 Task: Create a task  Create a feature for users to track and manage their inventory , assign it to team member softage.9@softage.net in the project WorkWave and update the status of the task to  Off Track , set the priority of the task to Medium.
Action: Mouse moved to (193, 181)
Screenshot: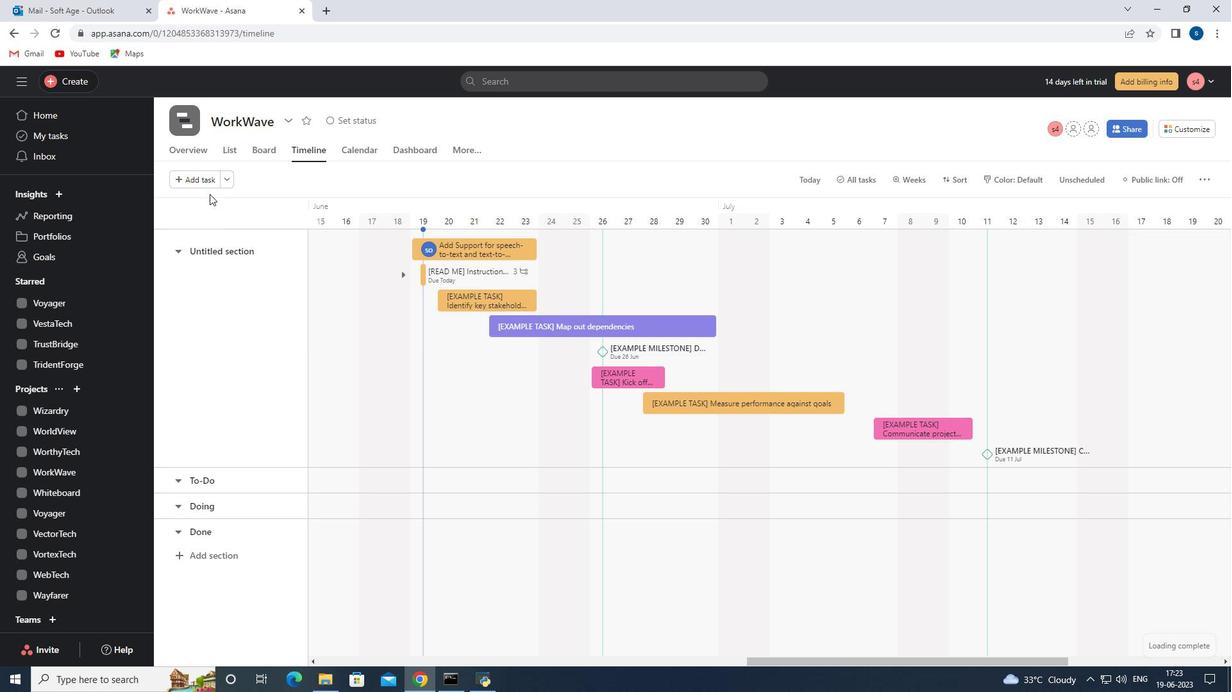 
Action: Mouse pressed left at (193, 181)
Screenshot: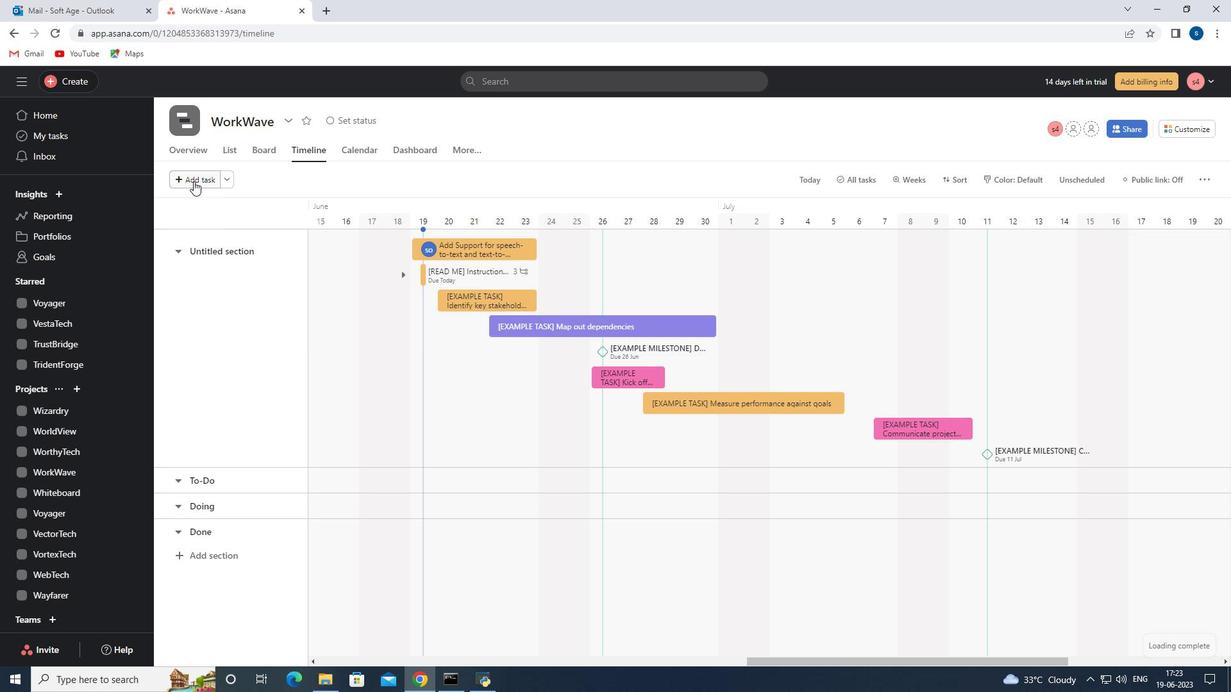 
Action: Mouse pressed left at (193, 181)
Screenshot: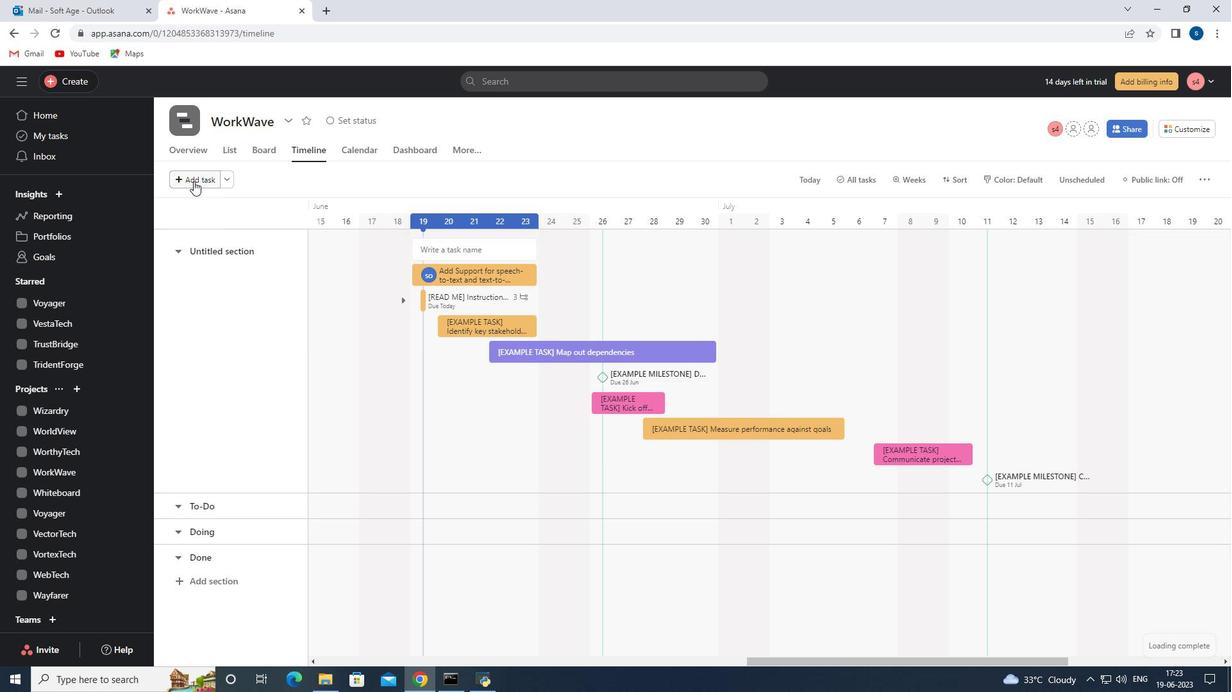 
Action: Mouse moved to (295, 198)
Screenshot: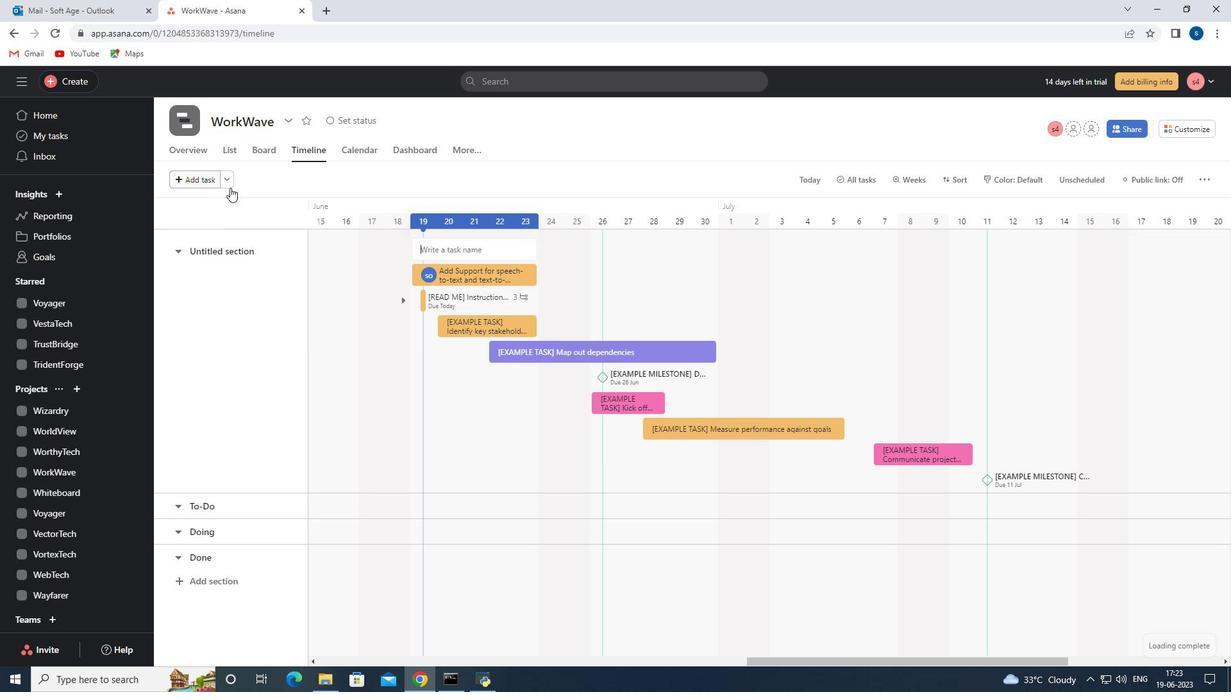 
Action: Key pressed <Key.shift>Create<Key.space>a<Key.space>feature<Key.space>for<Key.space>user<Key.space>to<Key.space>track<Key.space>and<Key.space>manage<Key.space>their<Key.space>inventory
Screenshot: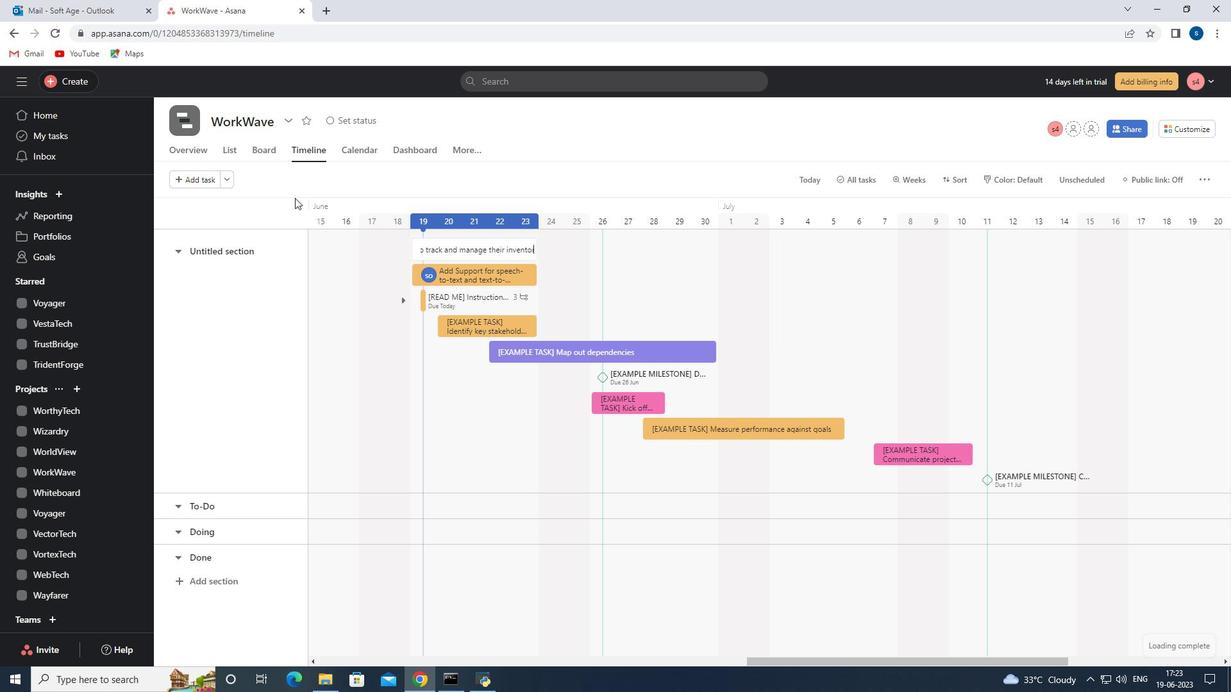 
Action: Mouse moved to (441, 254)
Screenshot: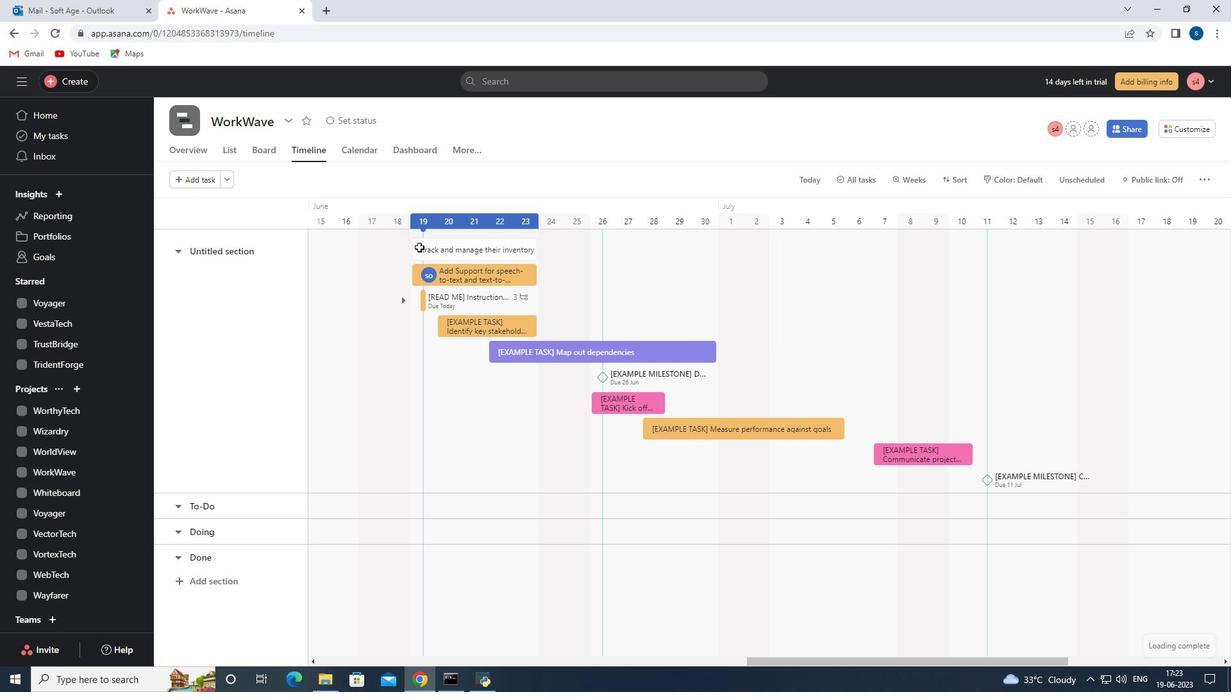 
Action: Mouse pressed left at (441, 254)
Screenshot: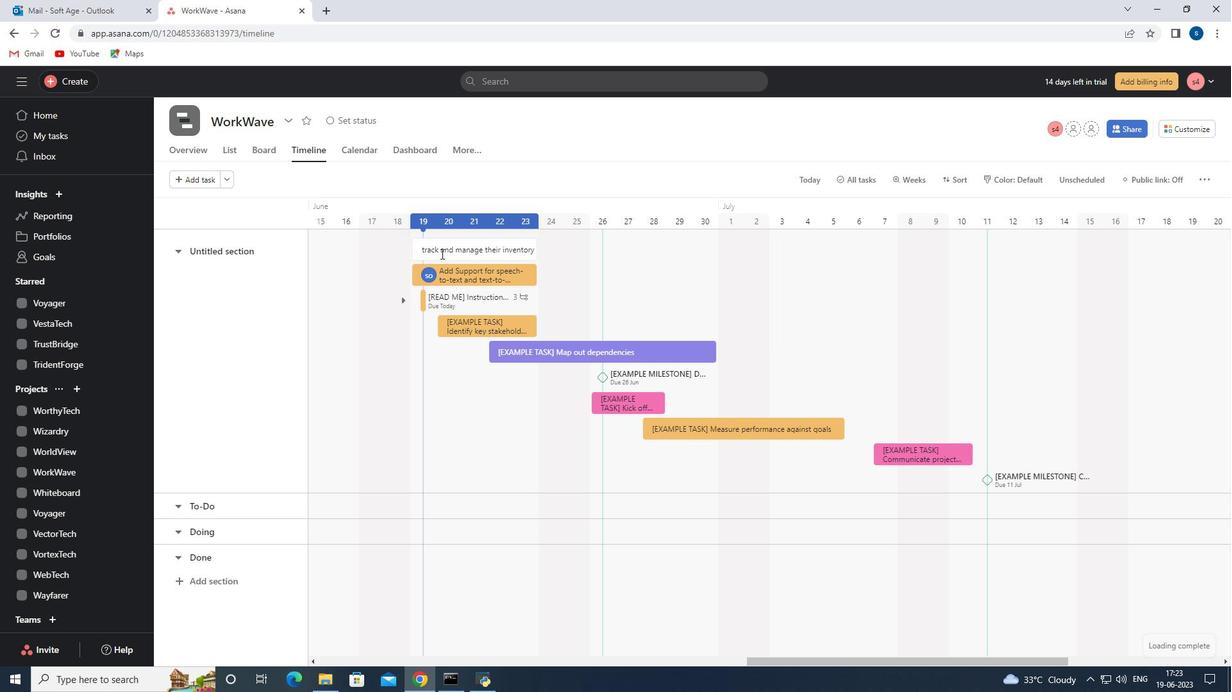 
Action: Mouse moved to (942, 272)
Screenshot: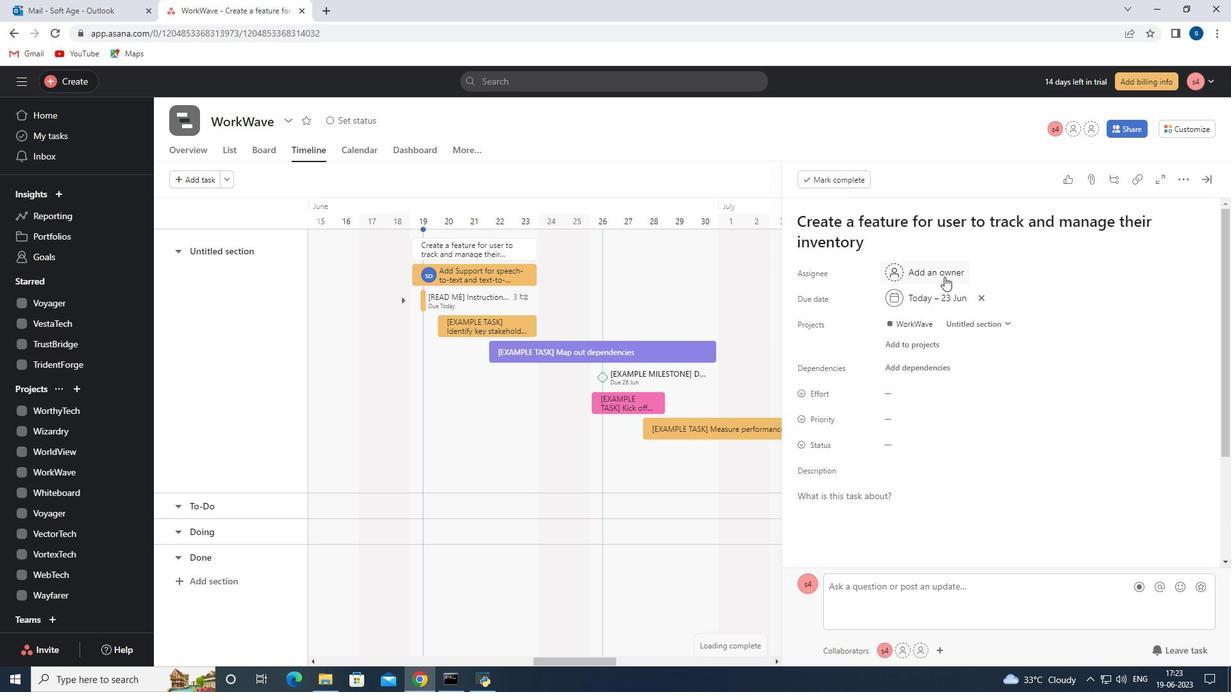 
Action: Mouse pressed left at (942, 272)
Screenshot: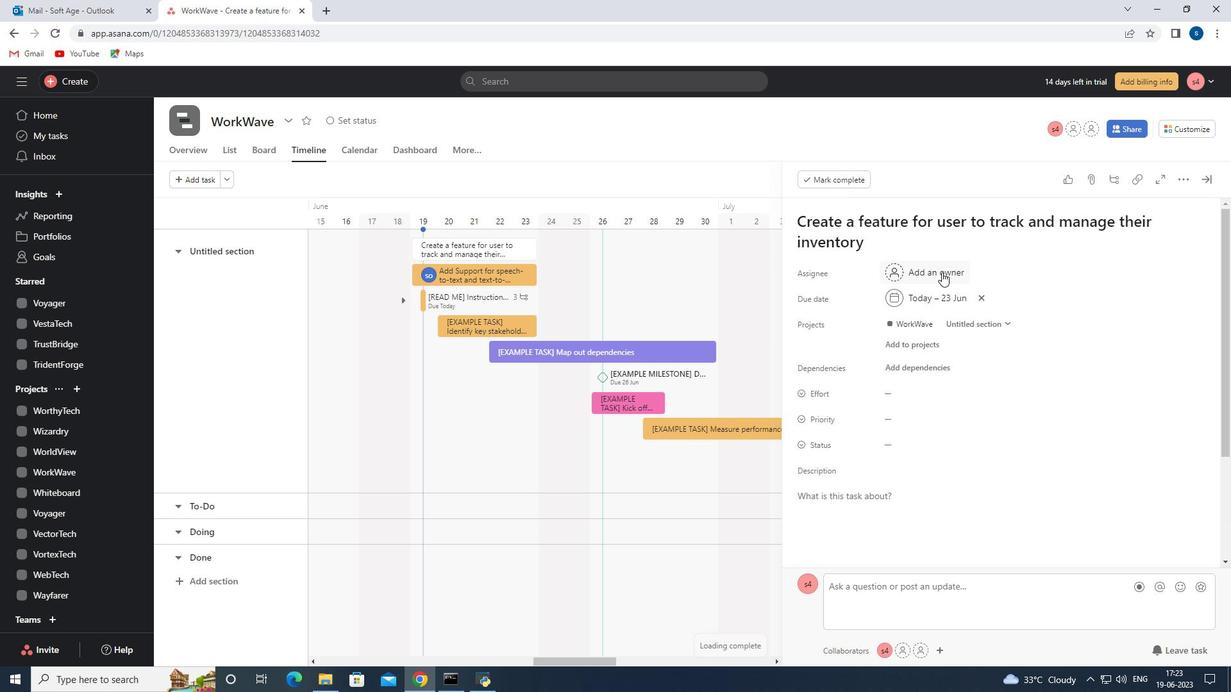 
Action: Mouse moved to (935, 273)
Screenshot: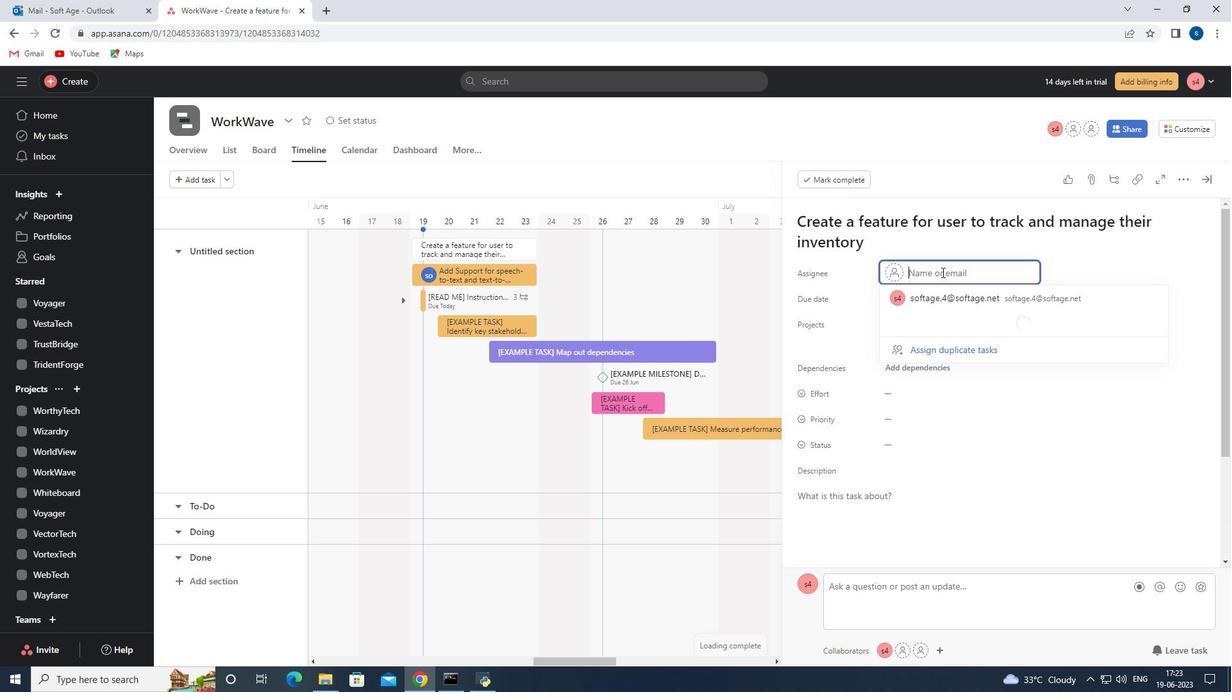 
Action: Key pressed softage.9<Key.shift>@softage.net
Screenshot: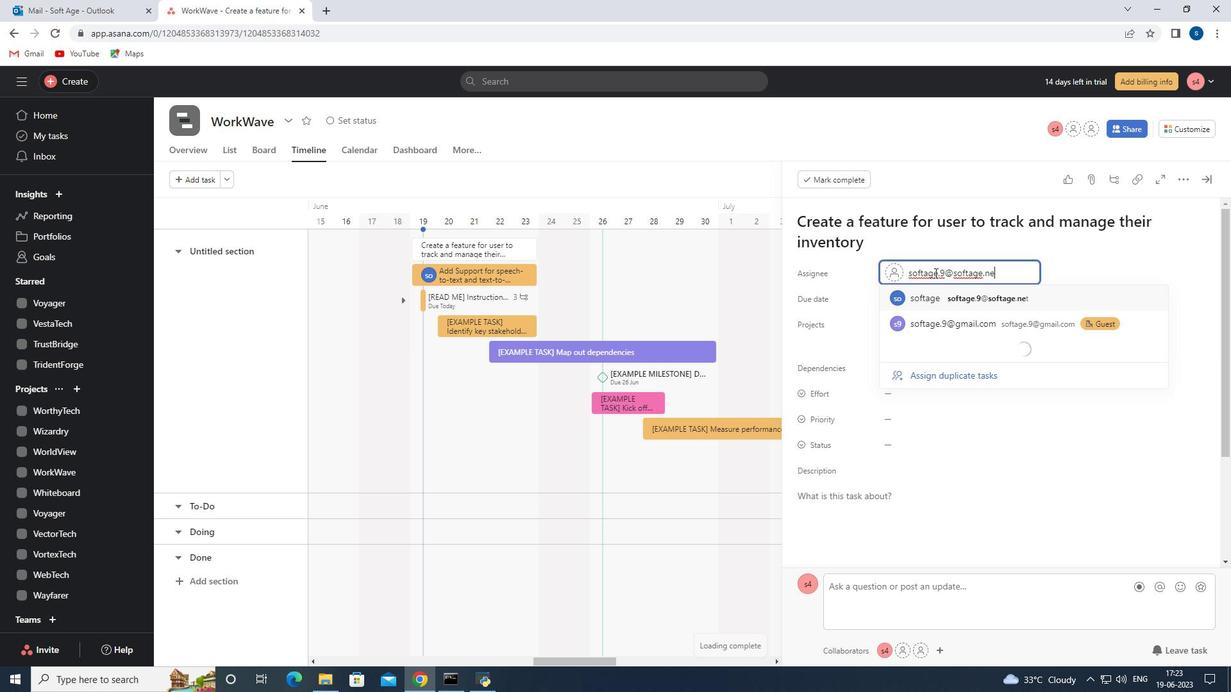 
Action: Mouse moved to (965, 295)
Screenshot: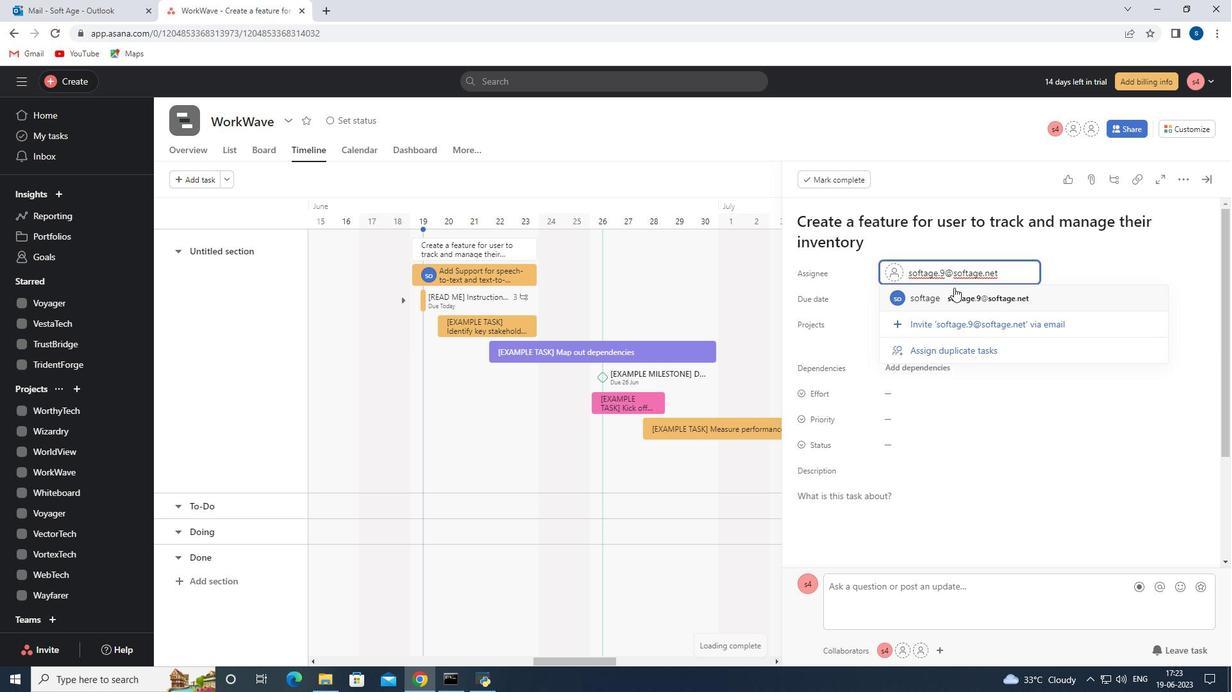 
Action: Mouse pressed left at (965, 295)
Screenshot: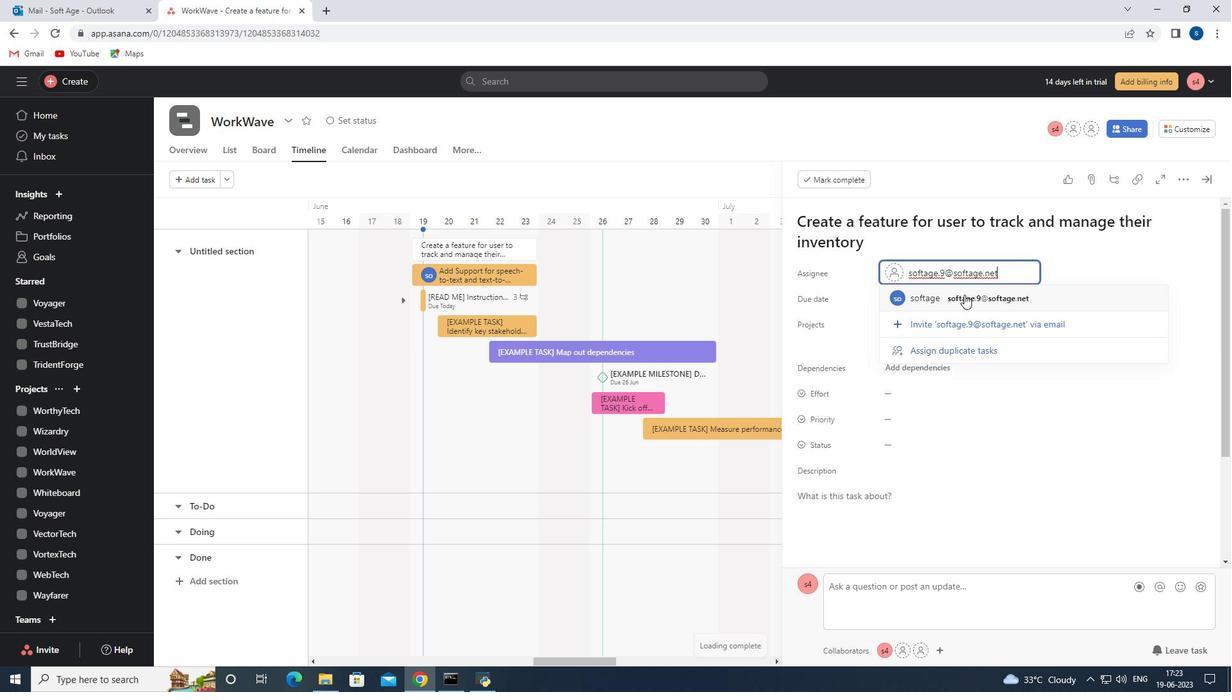 
Action: Mouse moved to (912, 432)
Screenshot: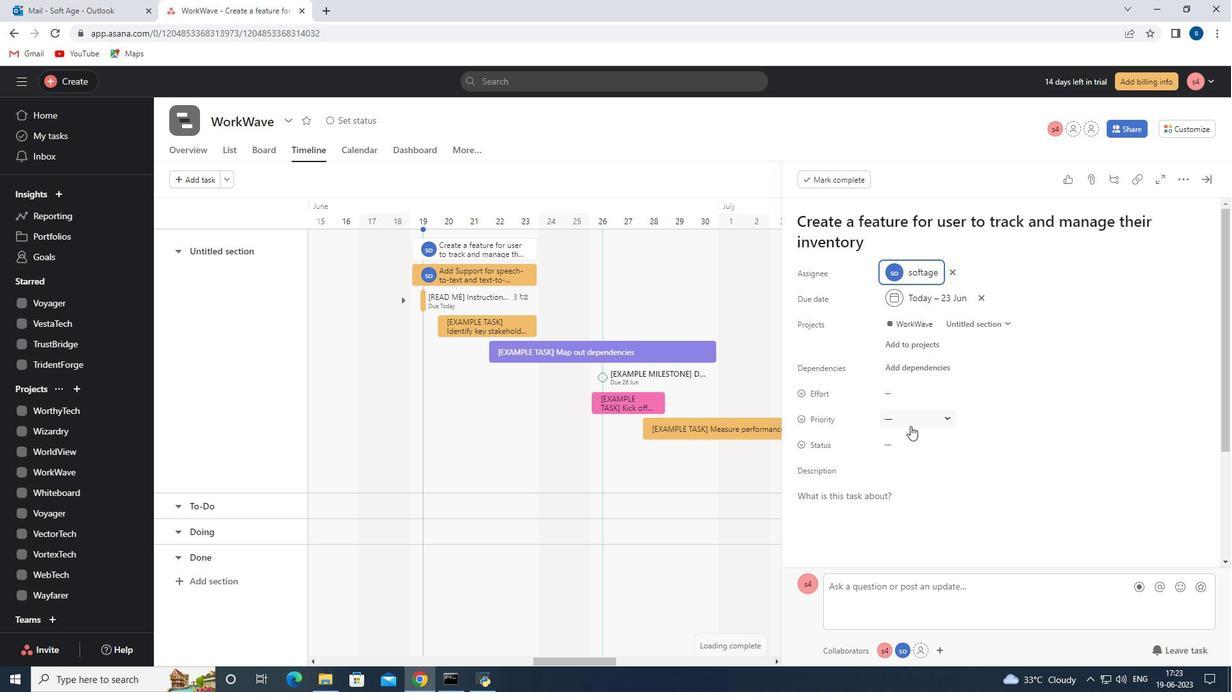 
Action: Mouse pressed left at (912, 432)
Screenshot: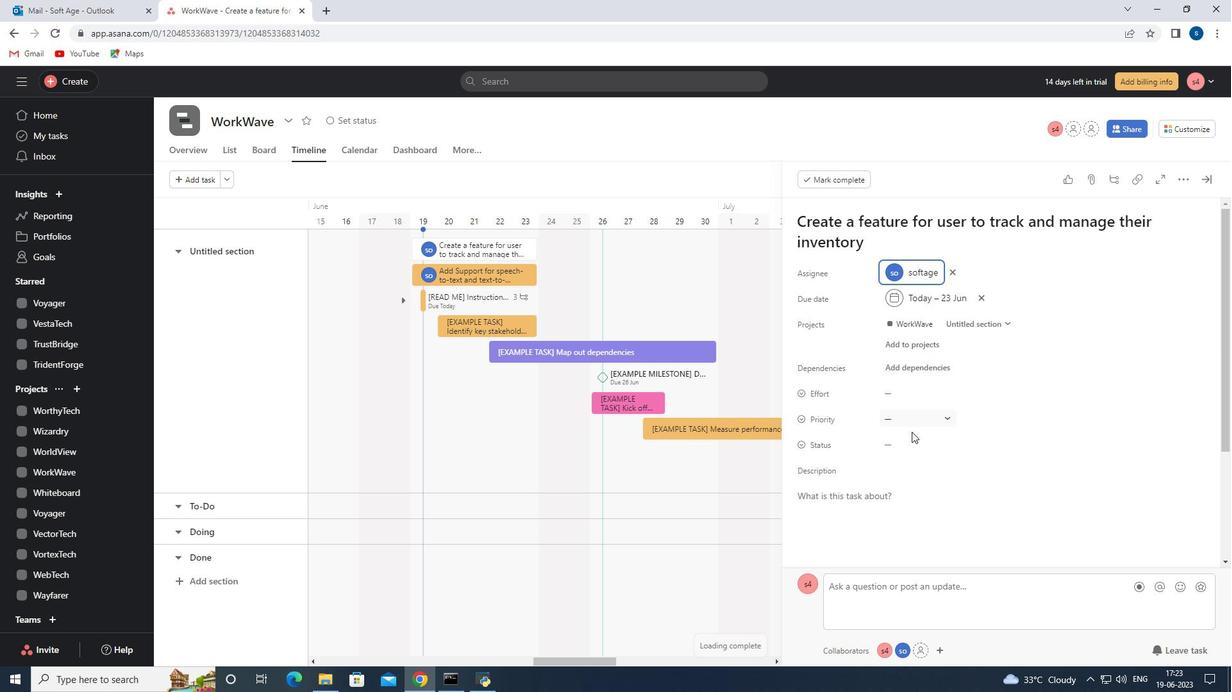 
Action: Mouse moved to (913, 439)
Screenshot: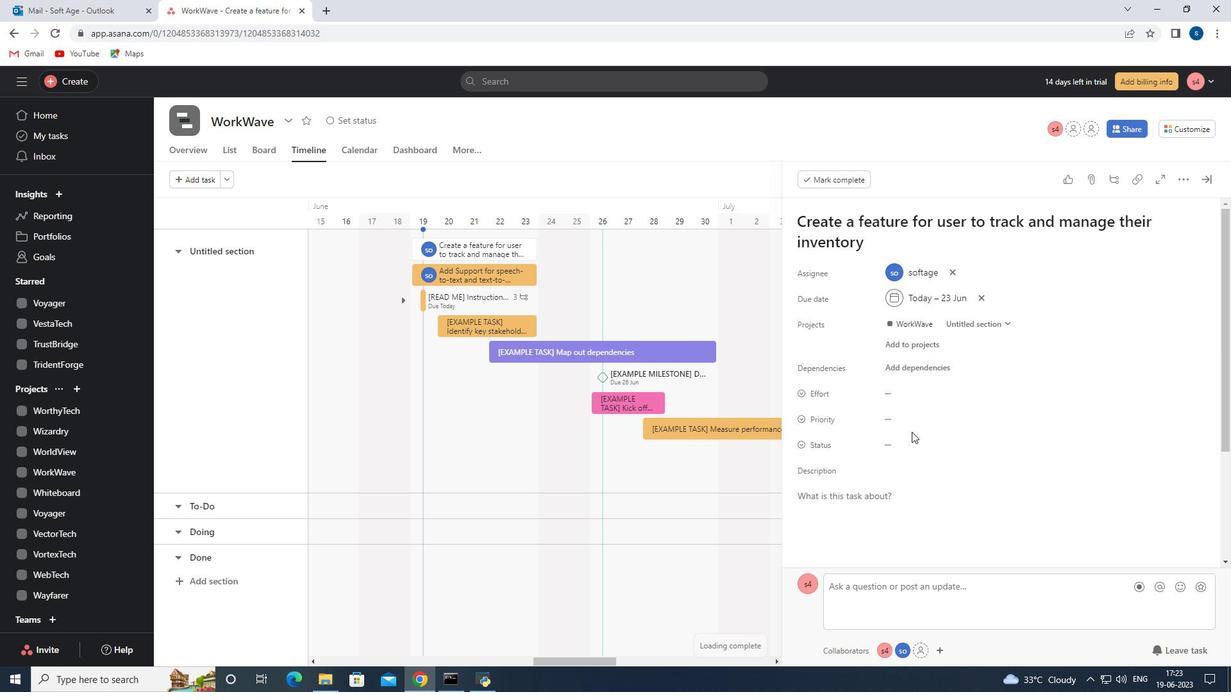 
Action: Mouse pressed left at (913, 439)
Screenshot: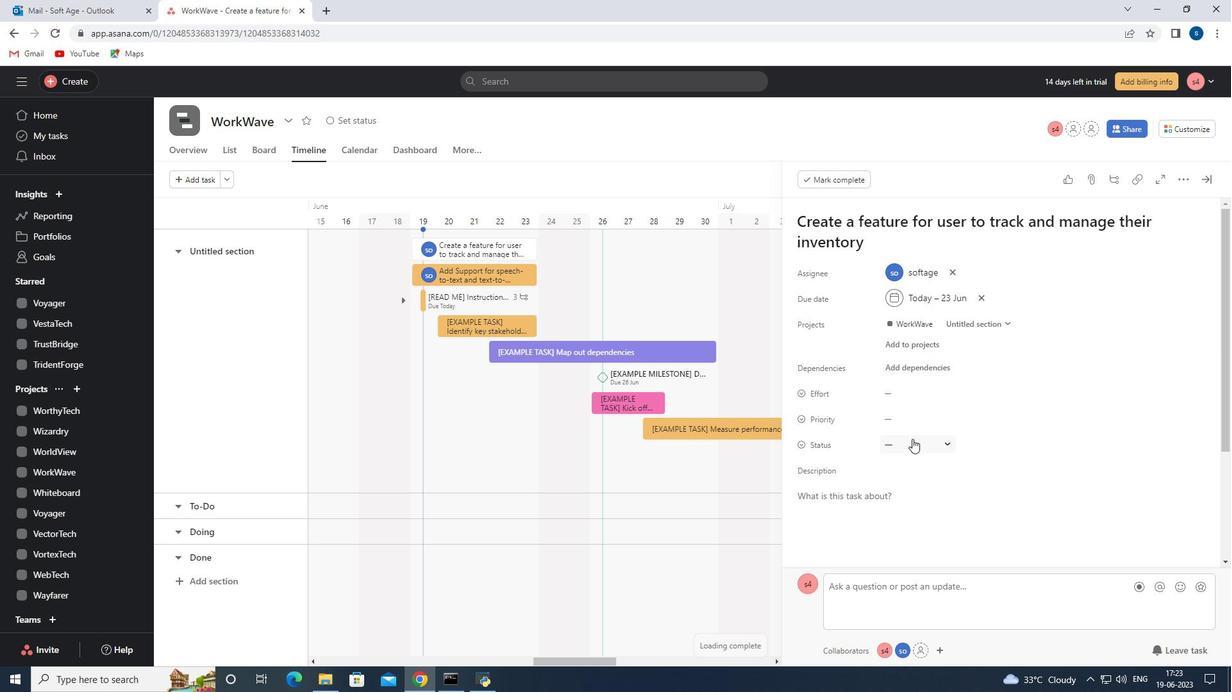 
Action: Mouse moved to (916, 535)
Screenshot: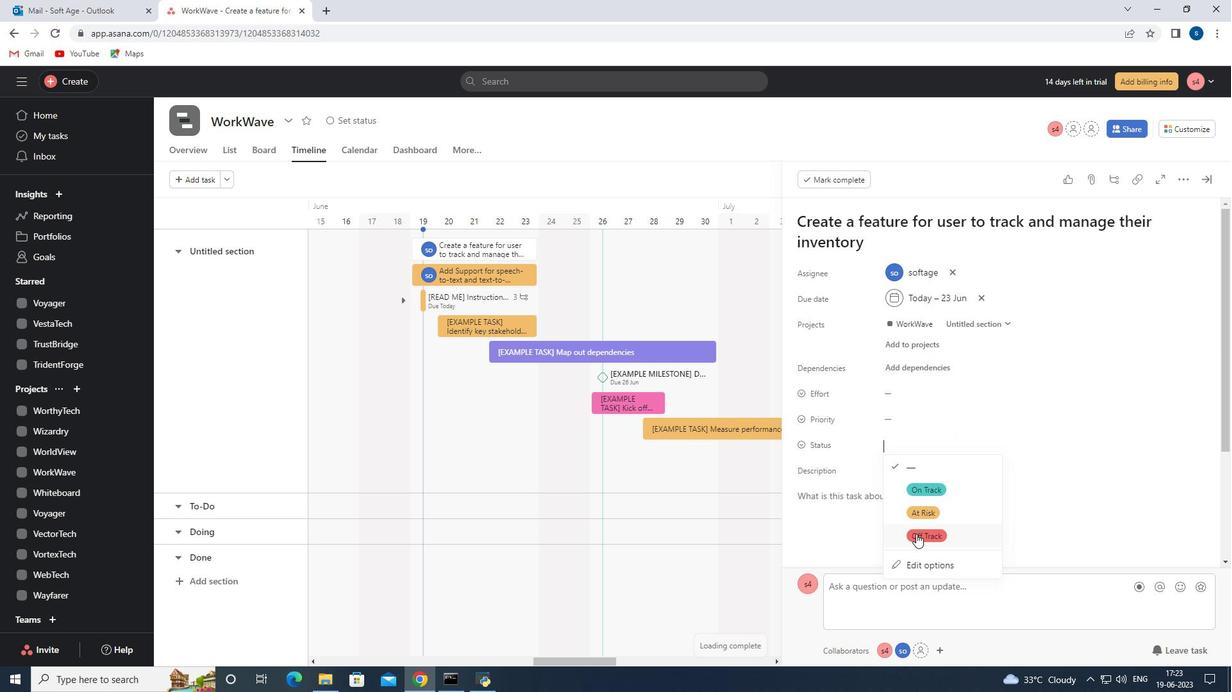 
Action: Mouse pressed left at (916, 535)
Screenshot: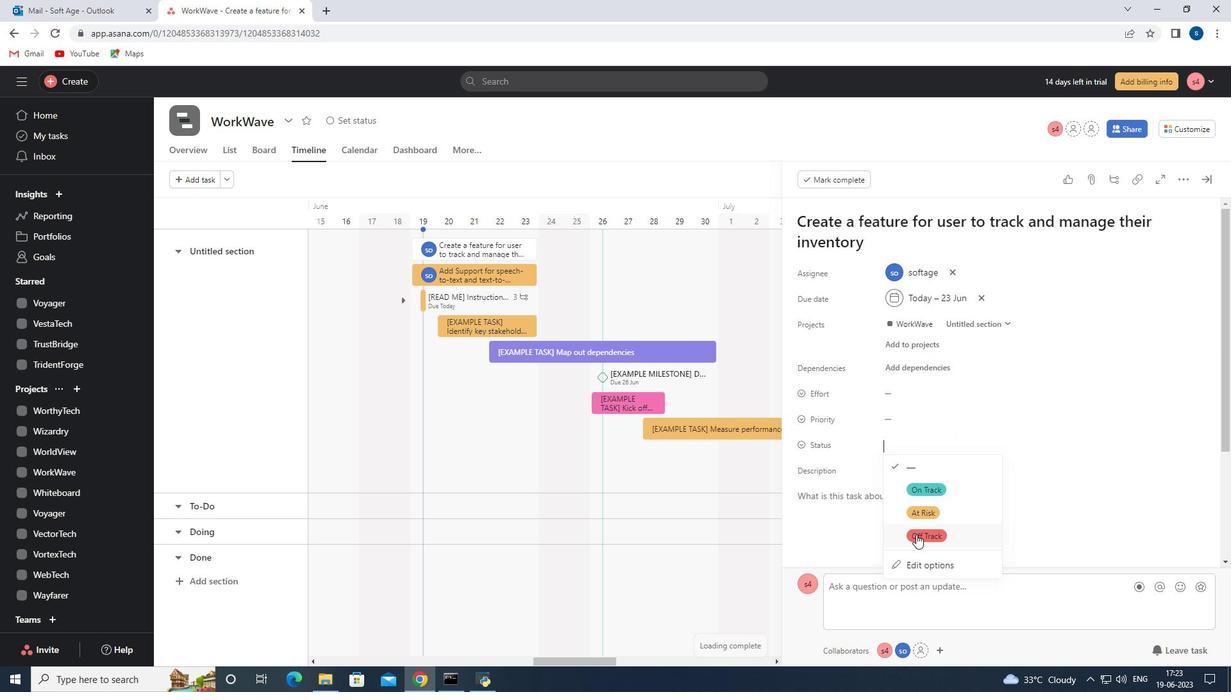 
Action: Mouse moved to (902, 413)
Screenshot: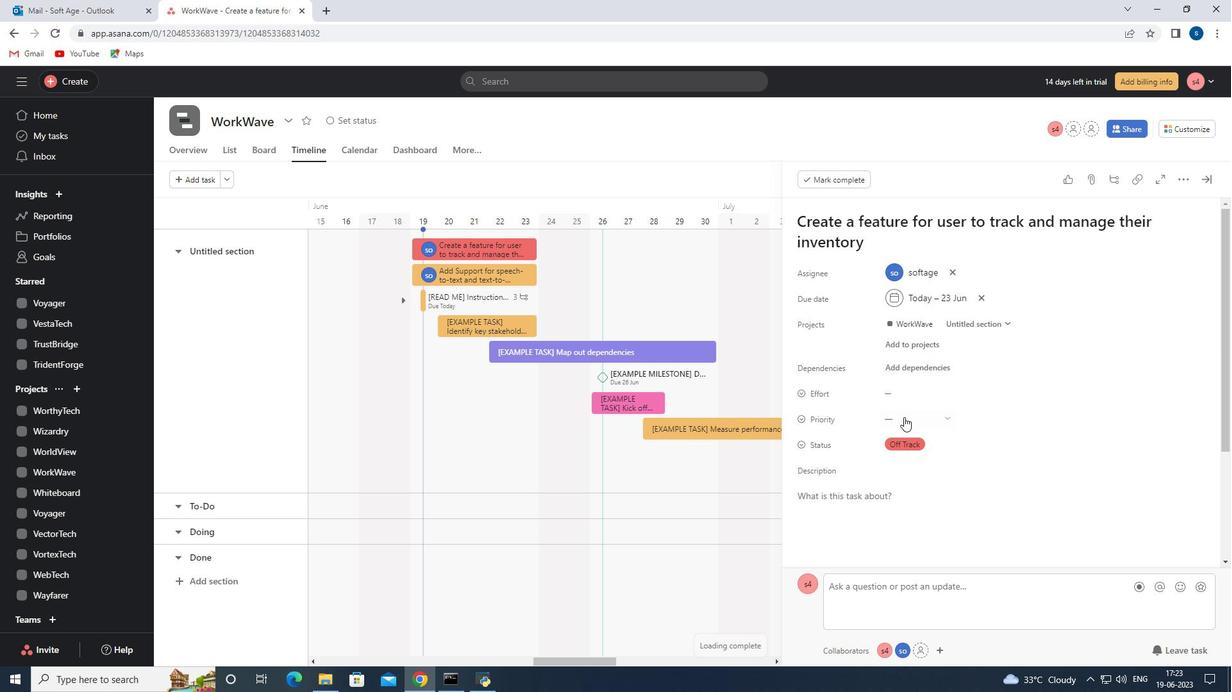 
Action: Mouse pressed left at (902, 413)
Screenshot: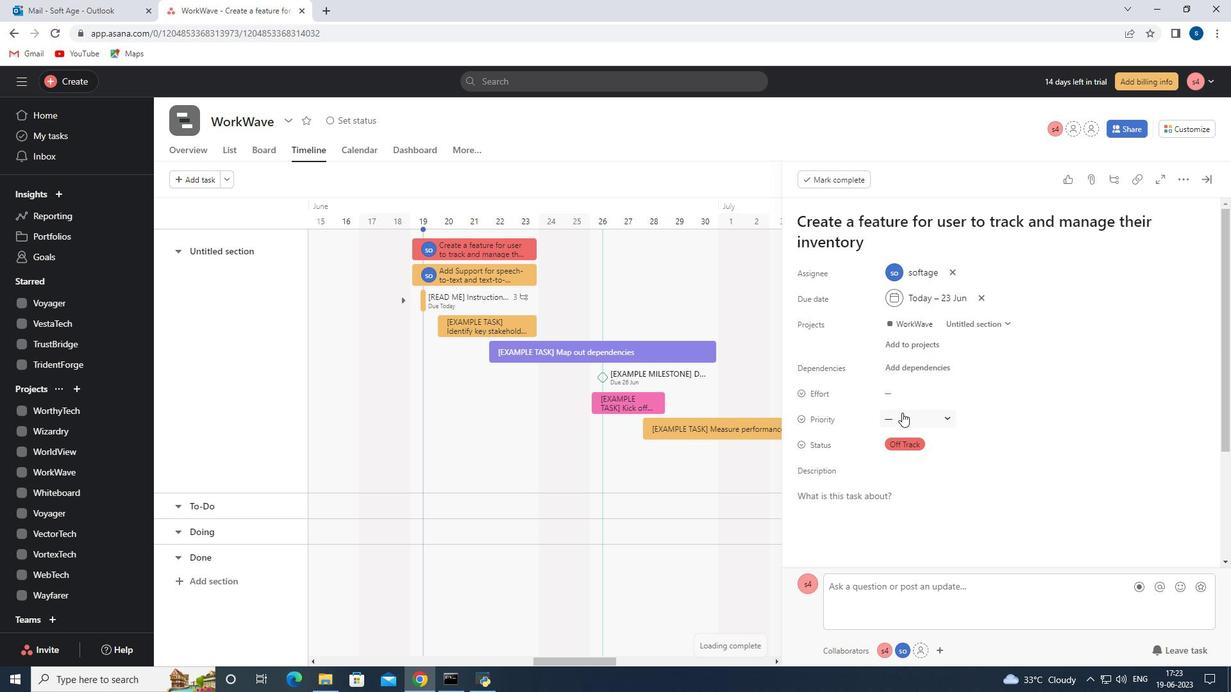 
Action: Mouse moved to (918, 491)
Screenshot: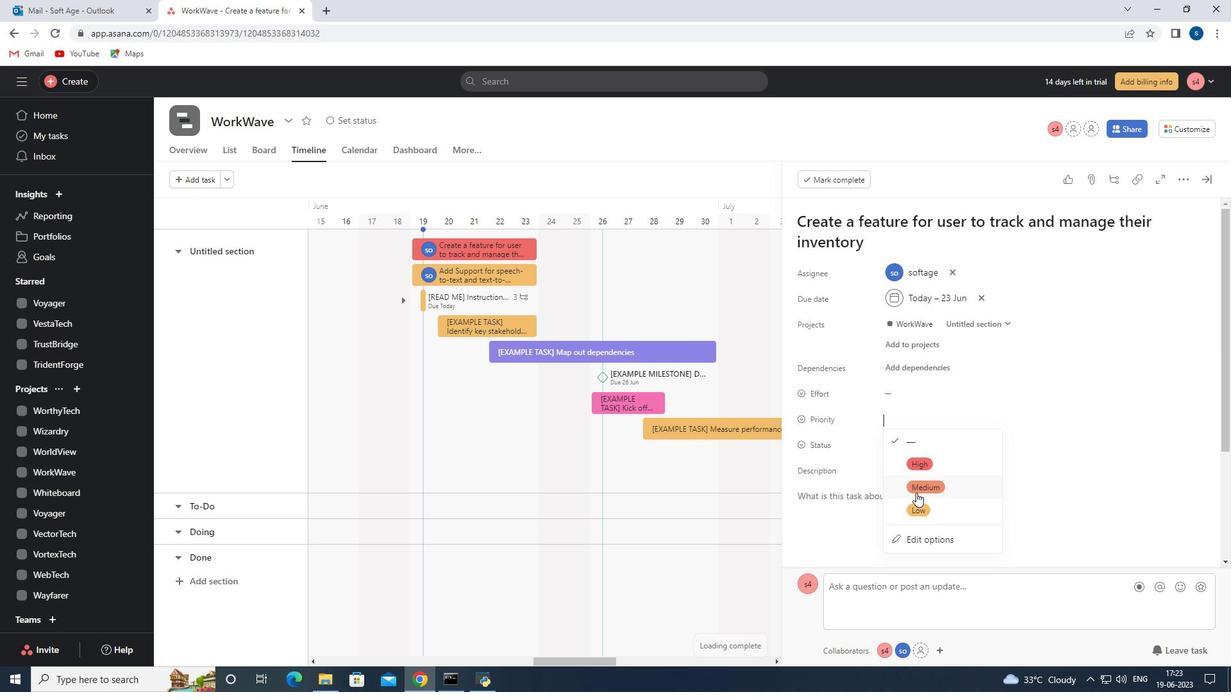 
Action: Mouse pressed left at (918, 491)
Screenshot: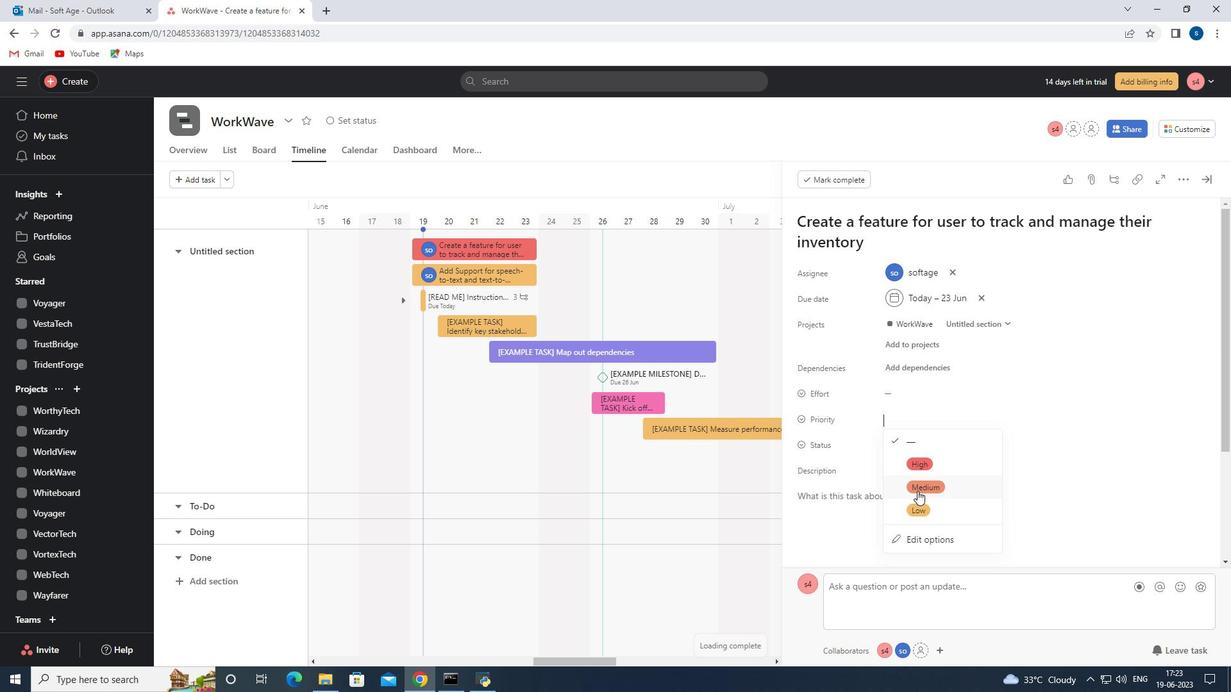 
Action: Mouse moved to (546, 417)
Screenshot: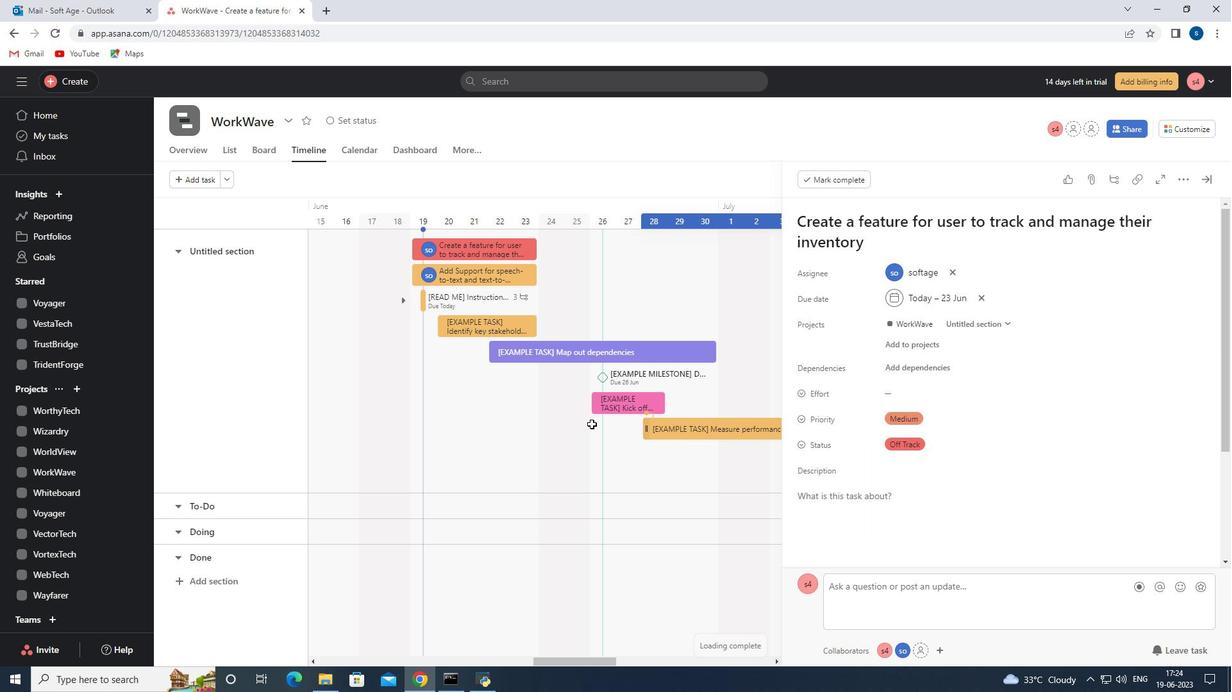 
